 Task: Search for specific calendar events using the search function.
Action: Mouse moved to (27, 82)
Screenshot: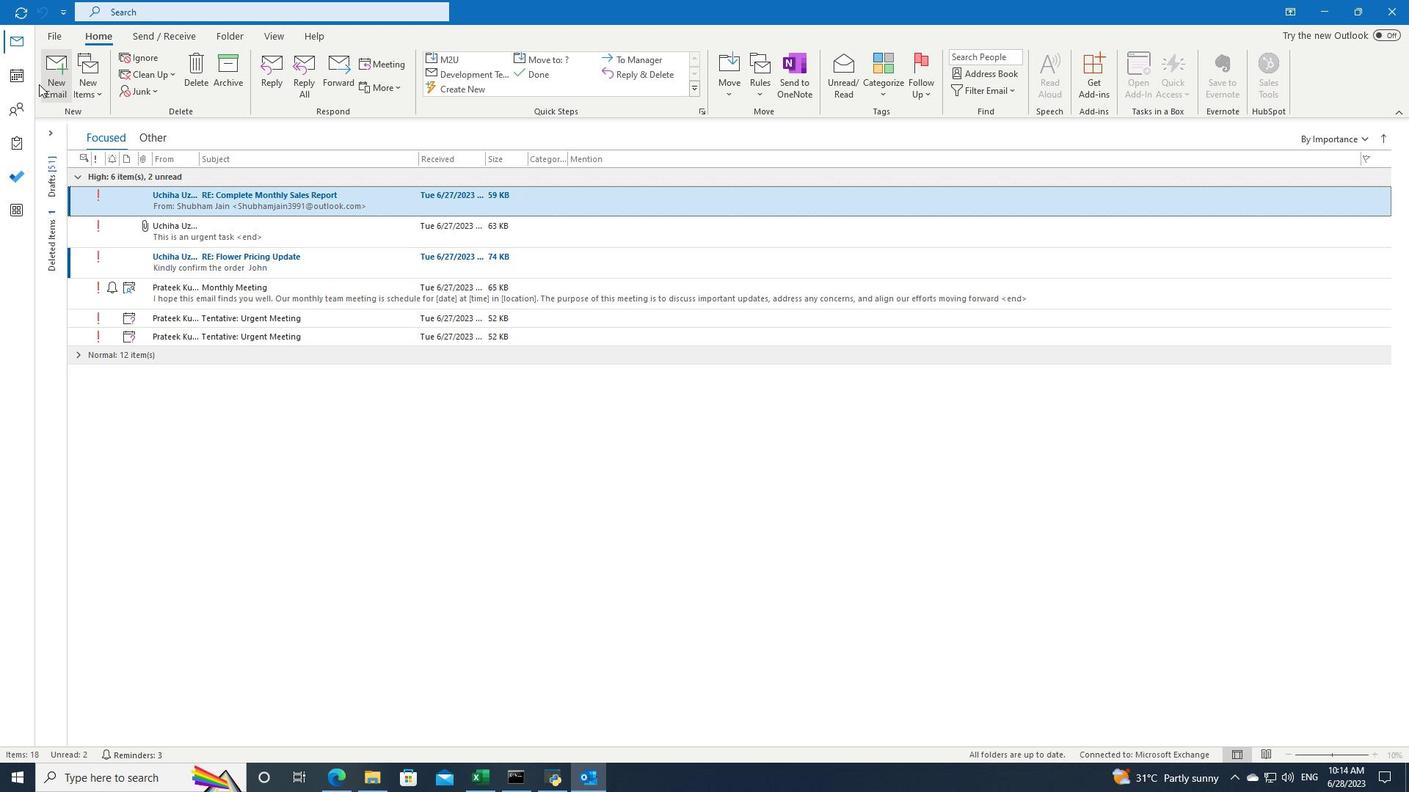 
Action: Mouse pressed left at (27, 82)
Screenshot: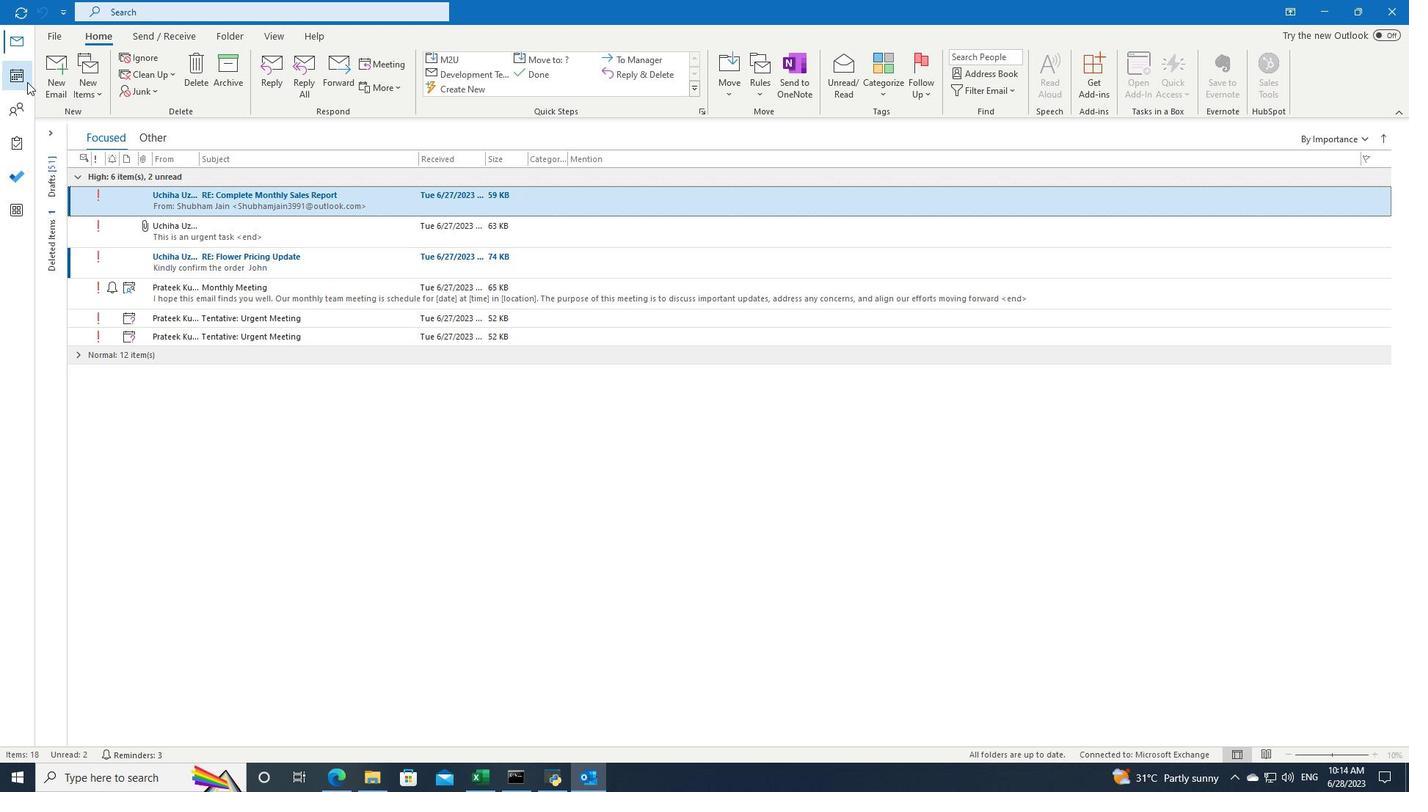 
Action: Mouse moved to (408, 8)
Screenshot: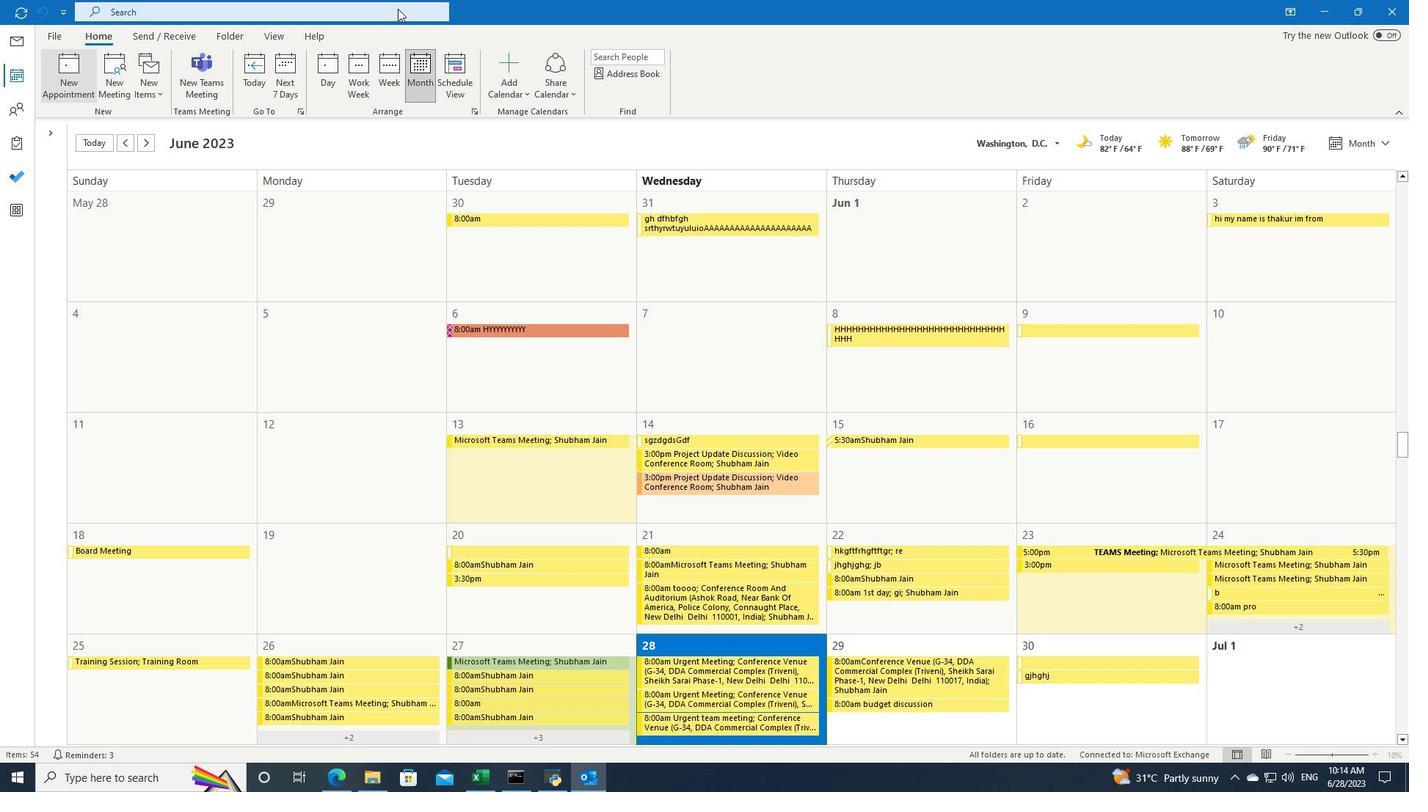 
Action: Mouse pressed left at (408, 8)
Screenshot: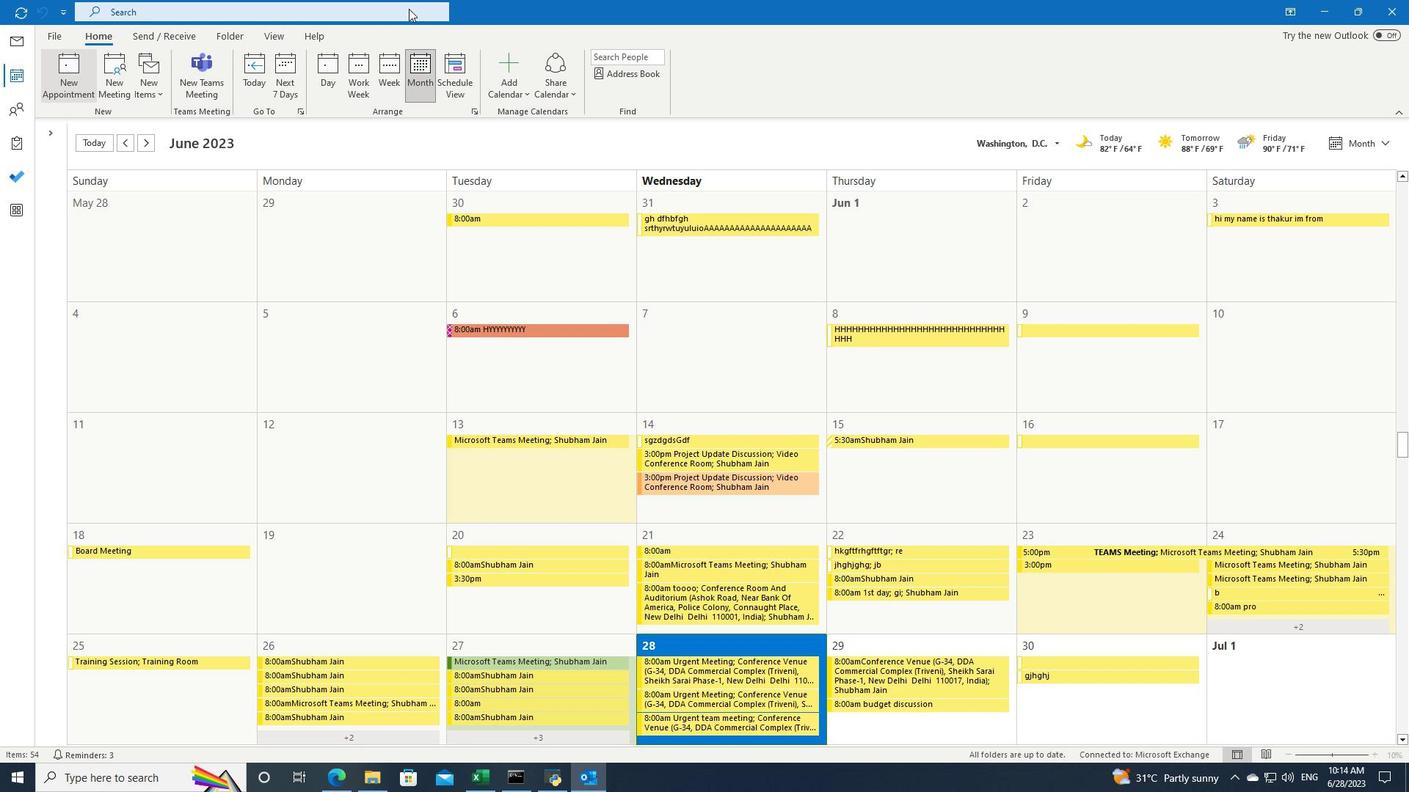 
Action: Mouse moved to (496, 12)
Screenshot: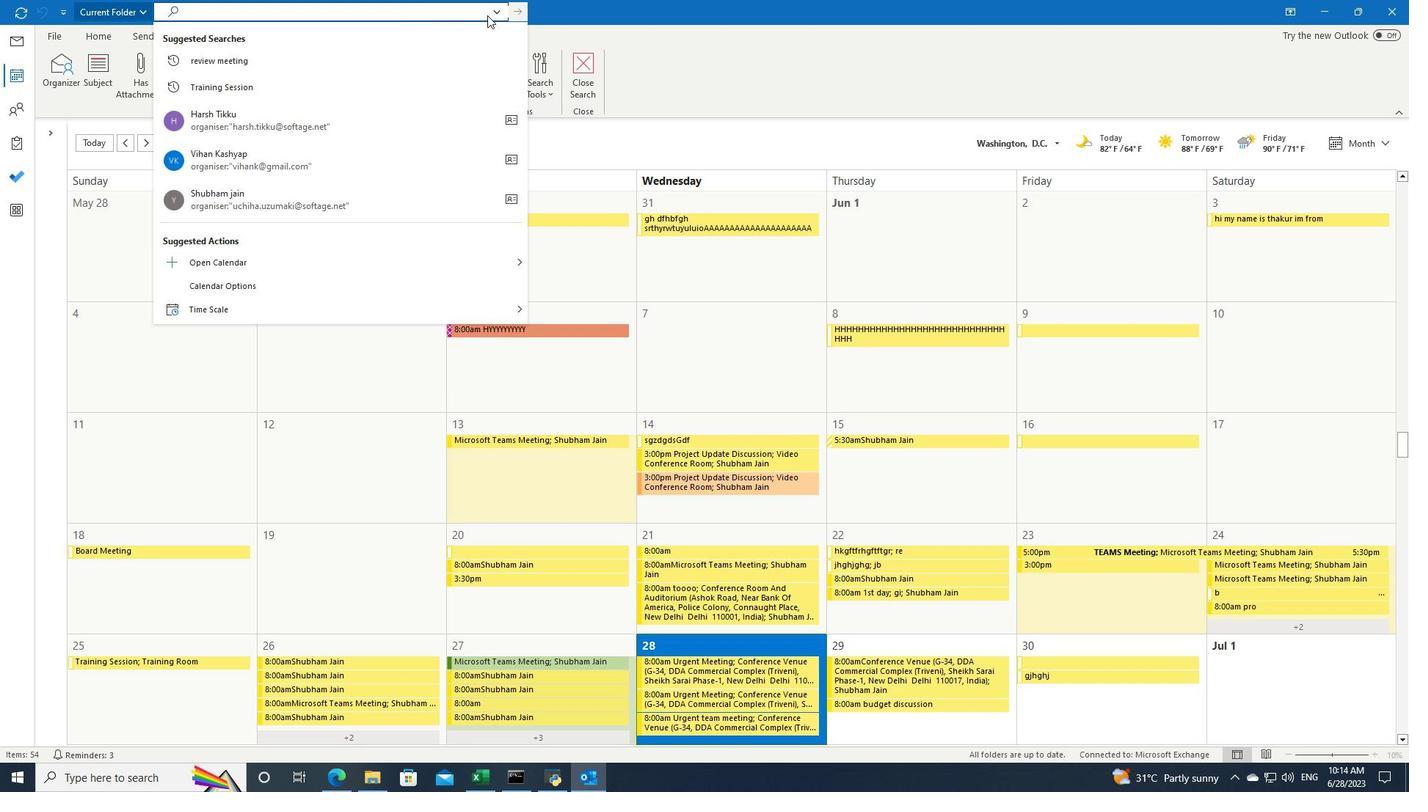 
Action: Mouse pressed left at (496, 12)
Screenshot: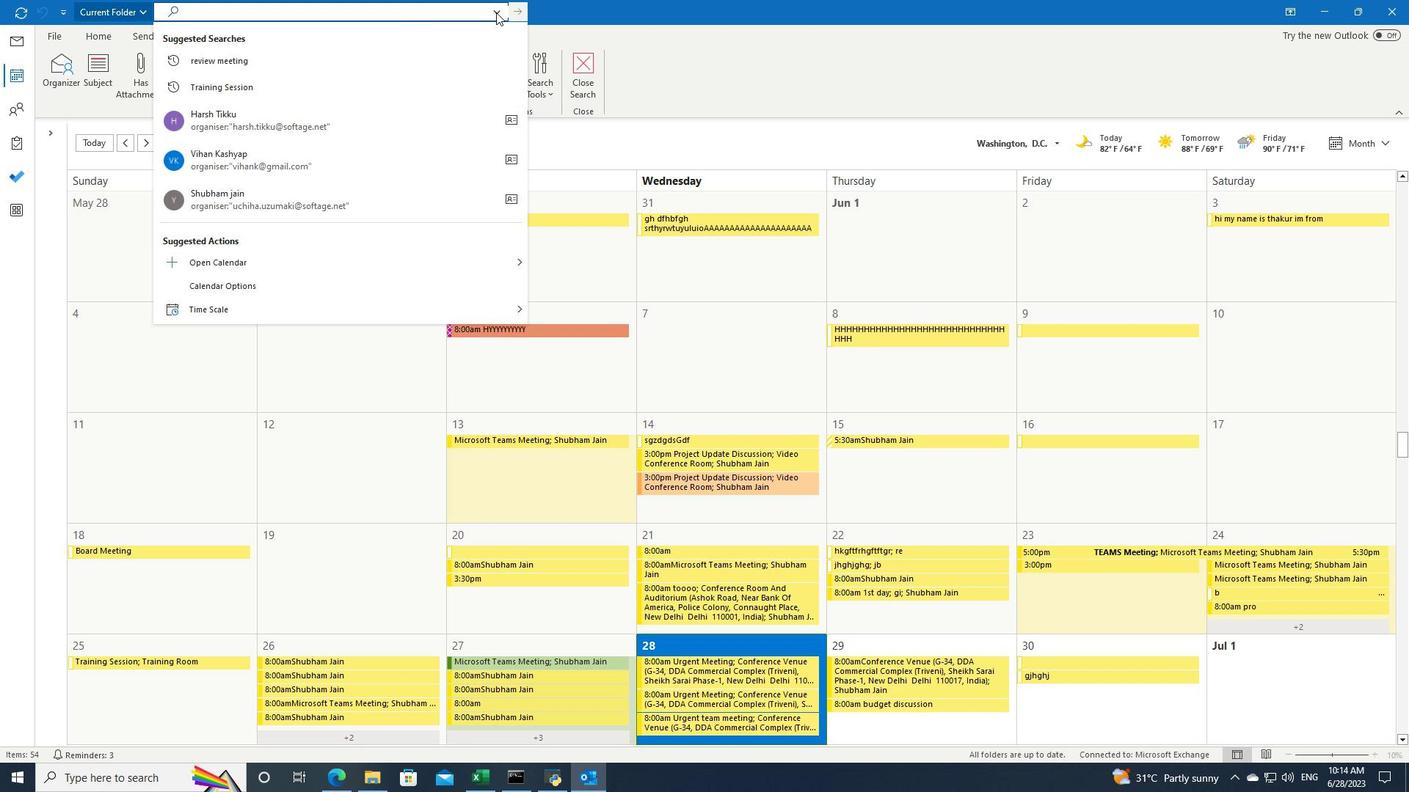 
Action: Mouse moved to (509, 126)
Screenshot: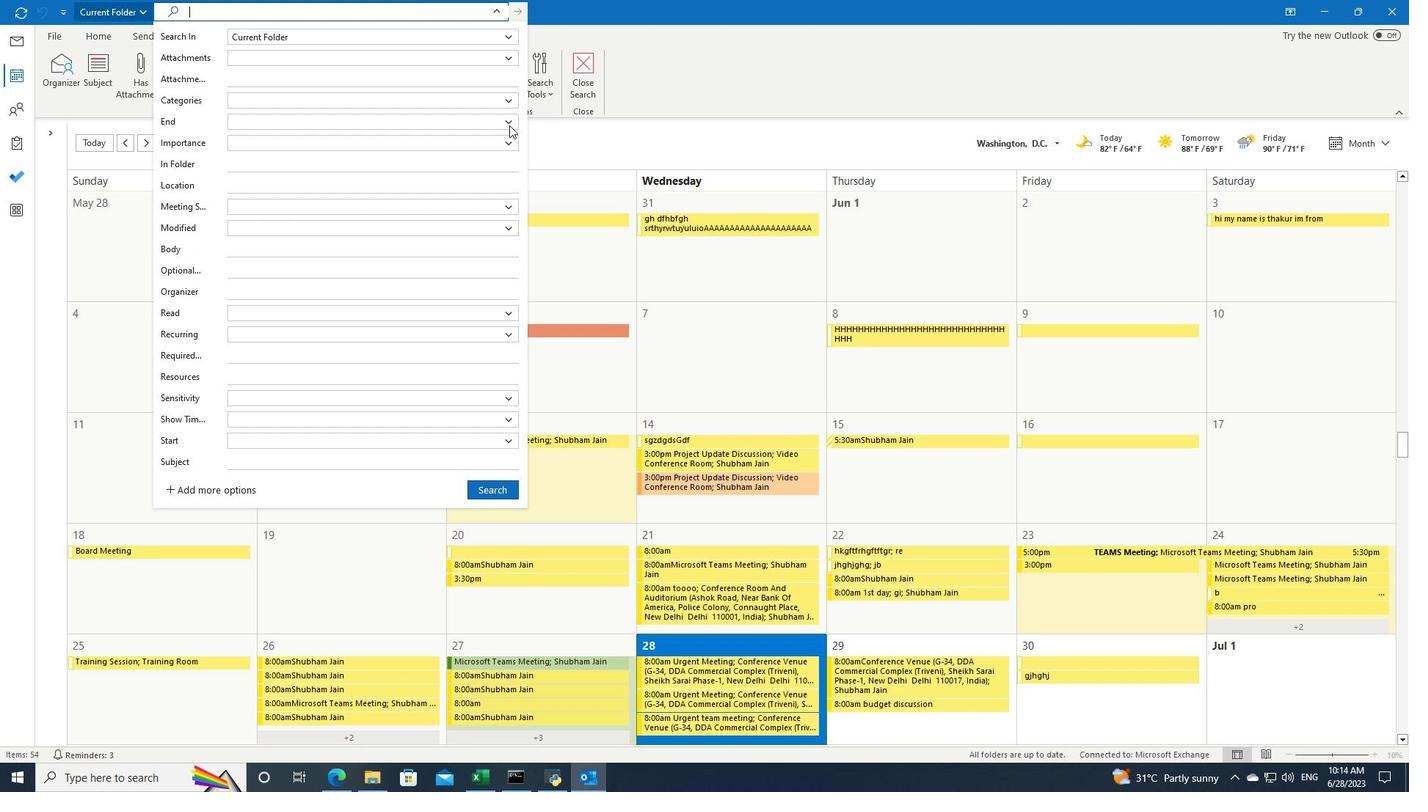 
Action: Mouse pressed left at (509, 126)
Screenshot: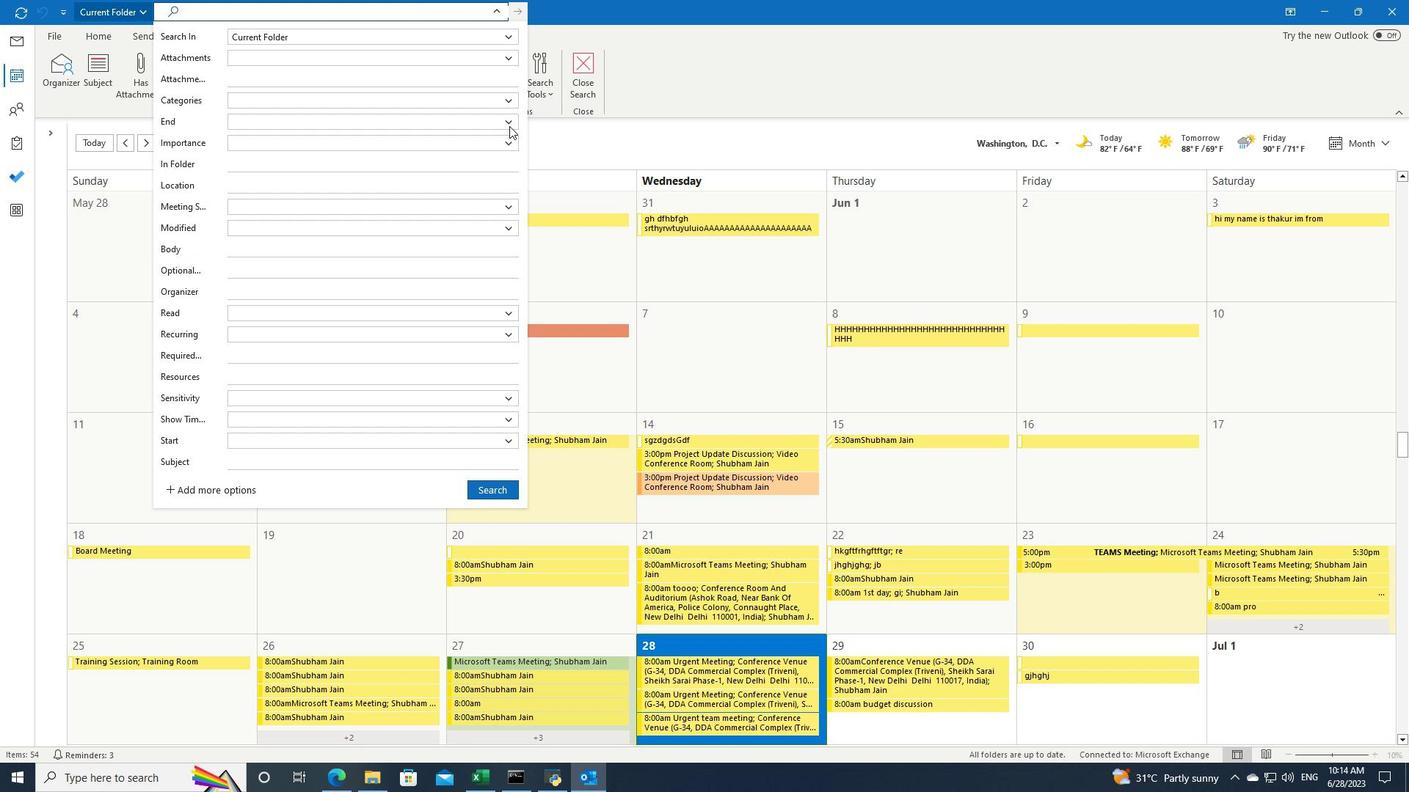 
Action: Mouse moved to (428, 157)
Screenshot: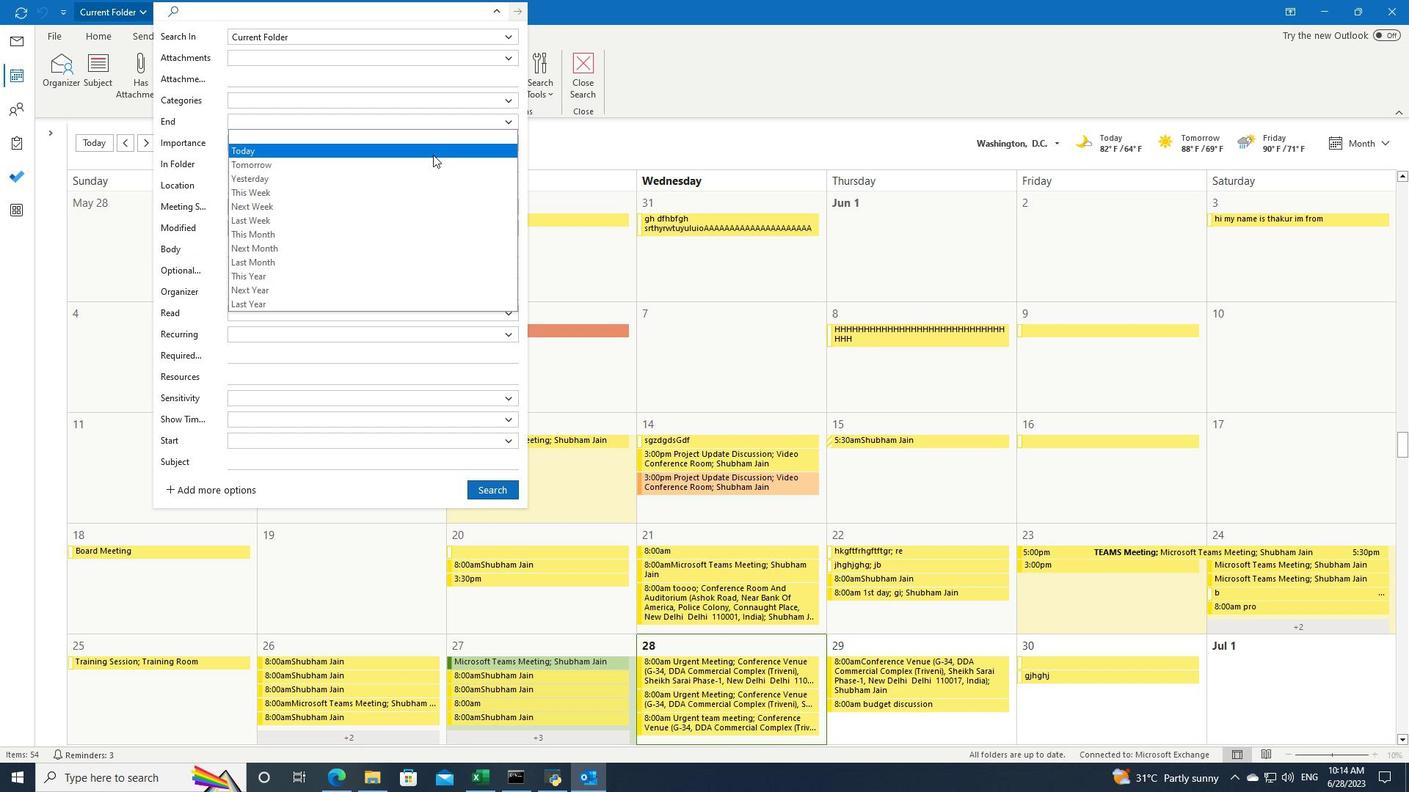 
Action: Mouse pressed left at (428, 157)
Screenshot: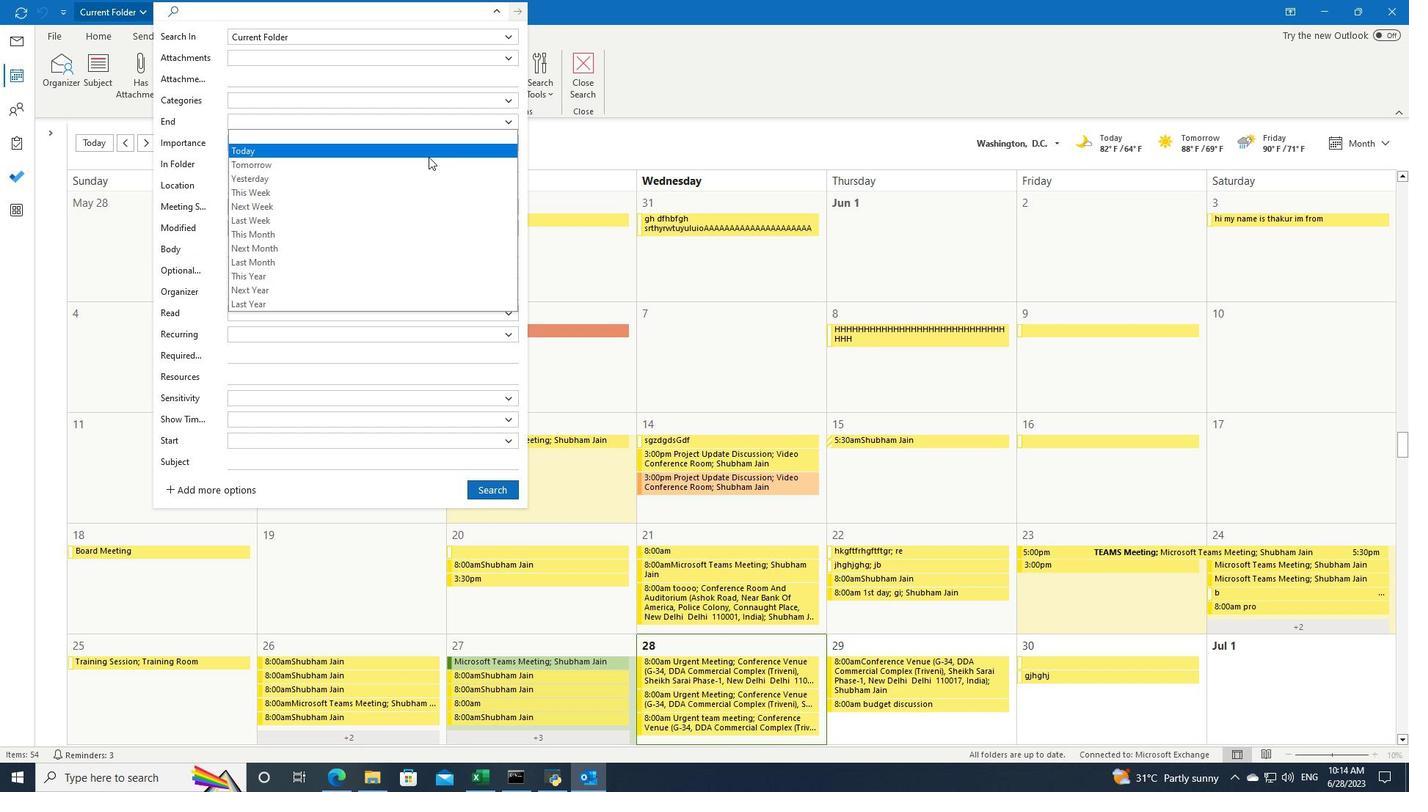 
Action: Mouse moved to (478, 489)
Screenshot: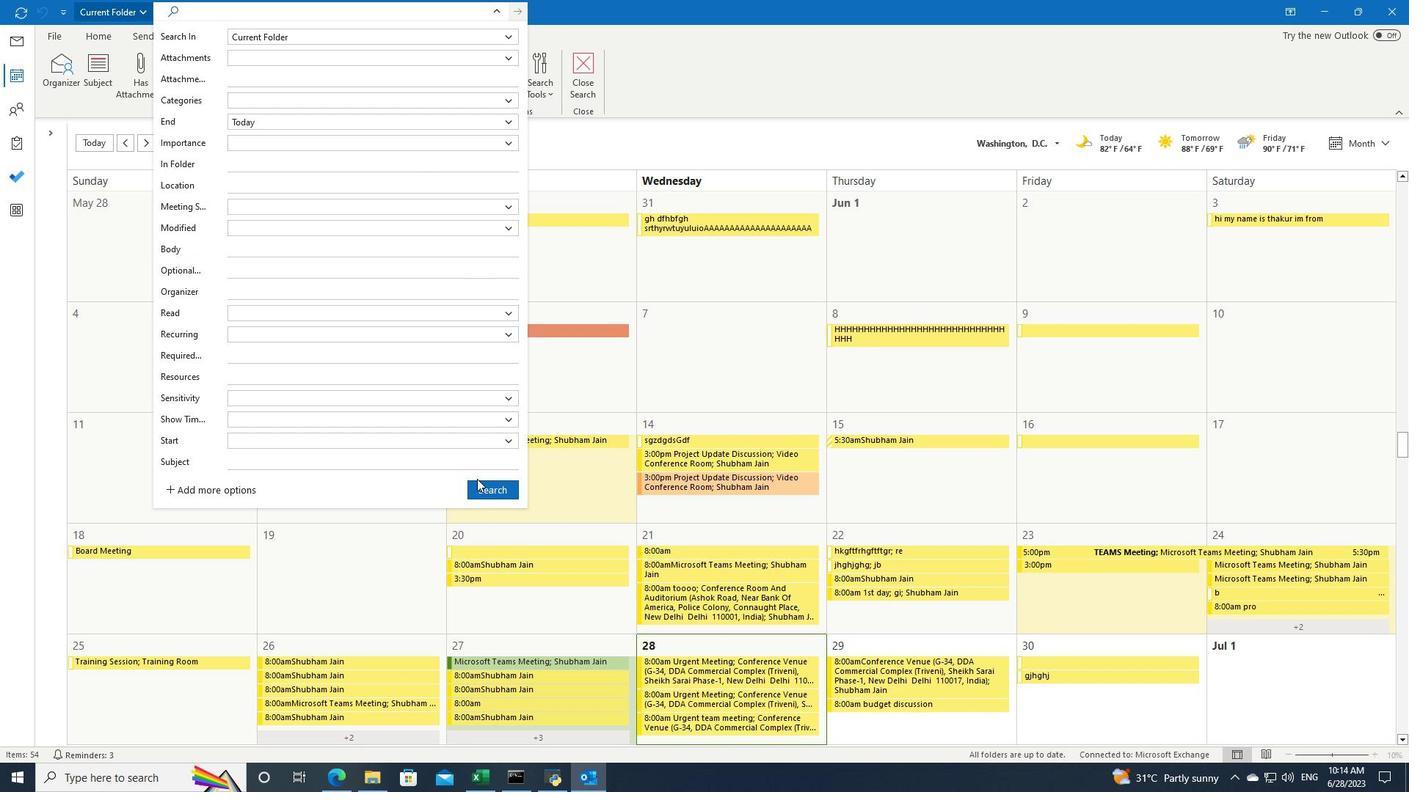 
Action: Mouse pressed left at (478, 489)
Screenshot: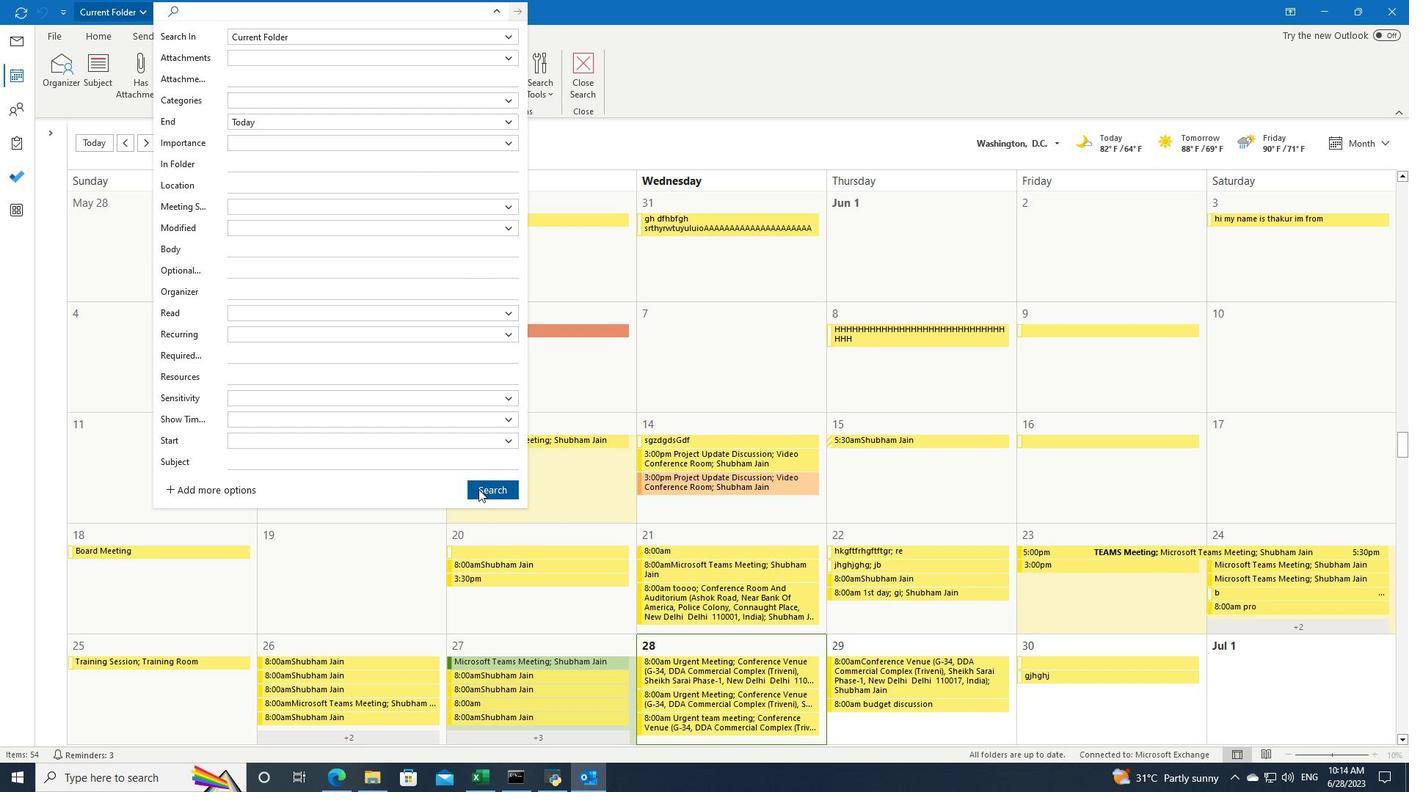 
Action: Mouse moved to (478, 490)
Screenshot: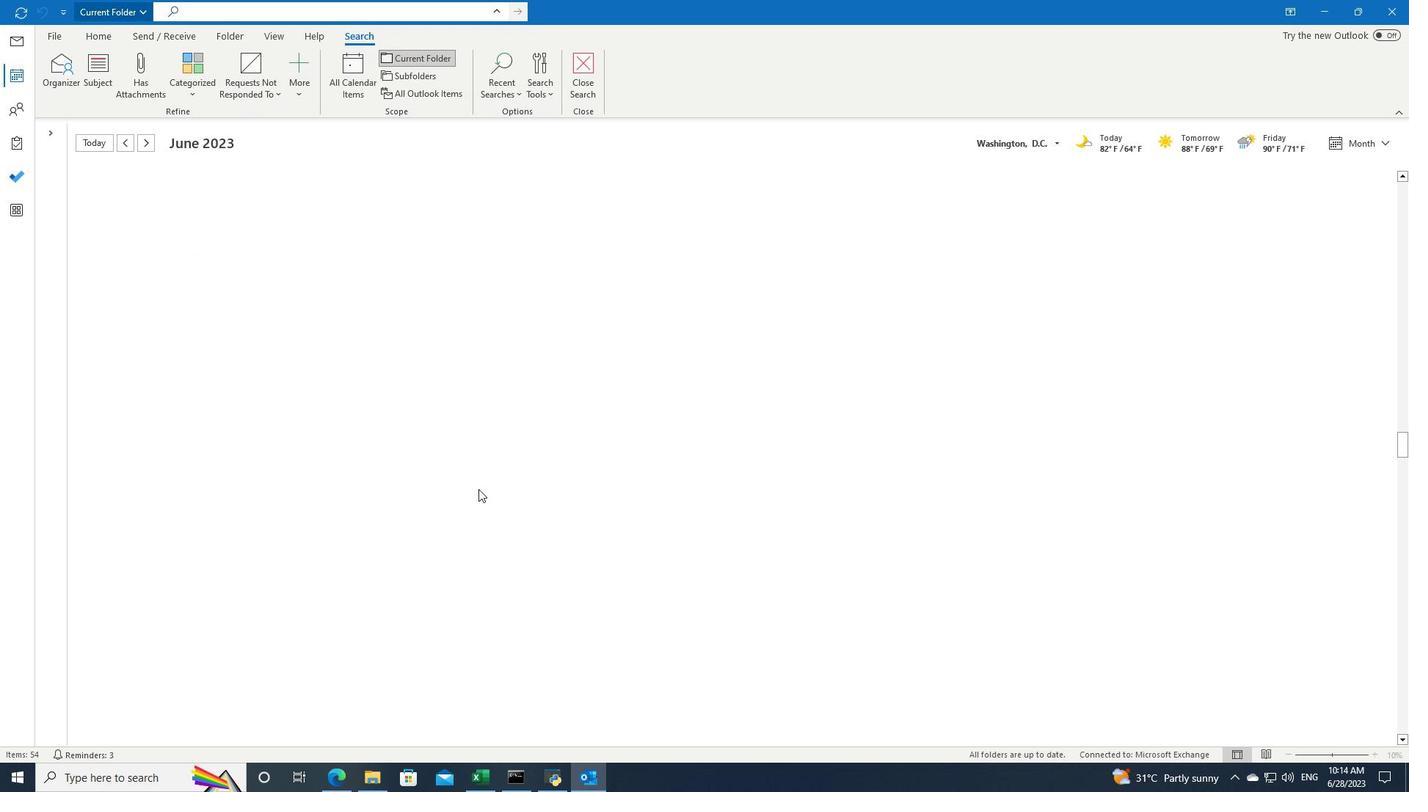 
